 Task: Look for products in the category "Chardonnay" from Black Box only.
Action: Mouse moved to (846, 299)
Screenshot: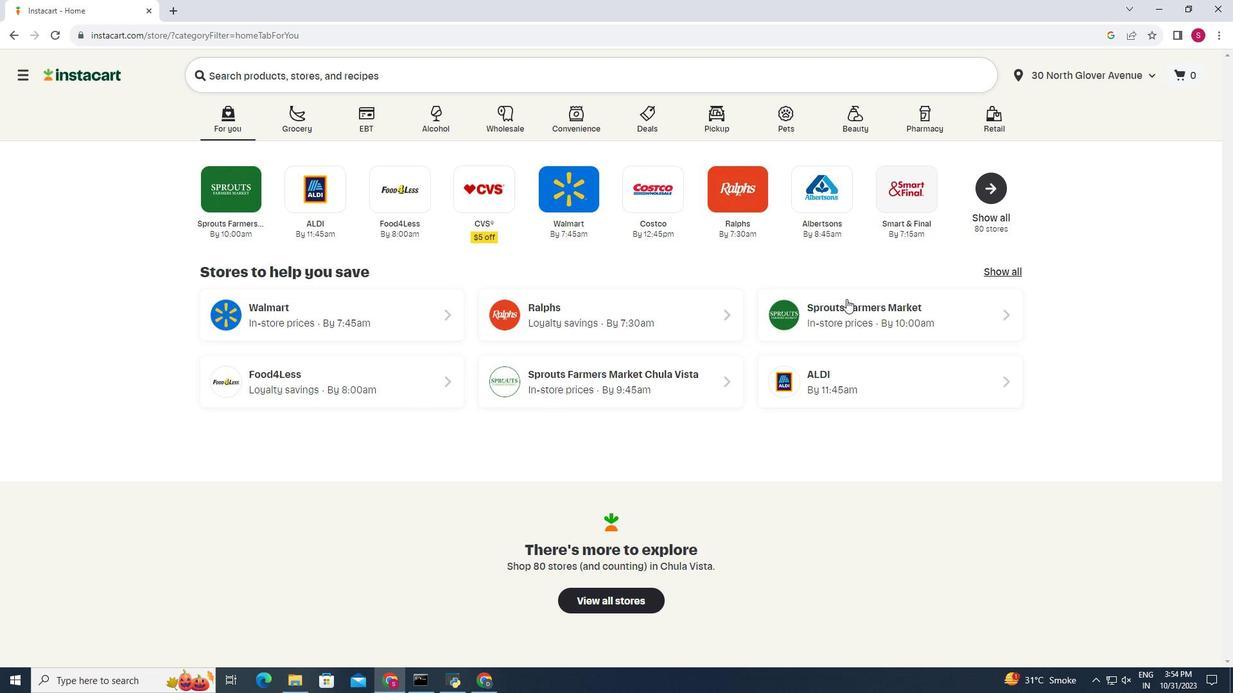 
Action: Mouse pressed left at (846, 299)
Screenshot: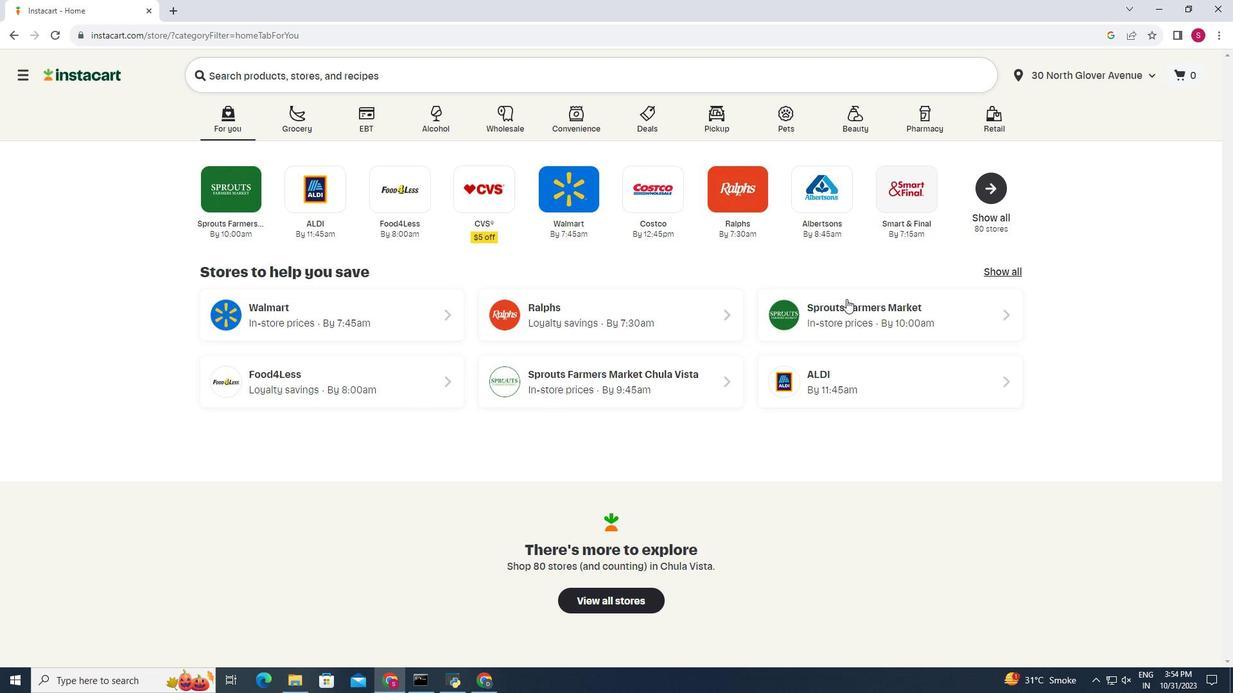 
Action: Mouse moved to (62, 610)
Screenshot: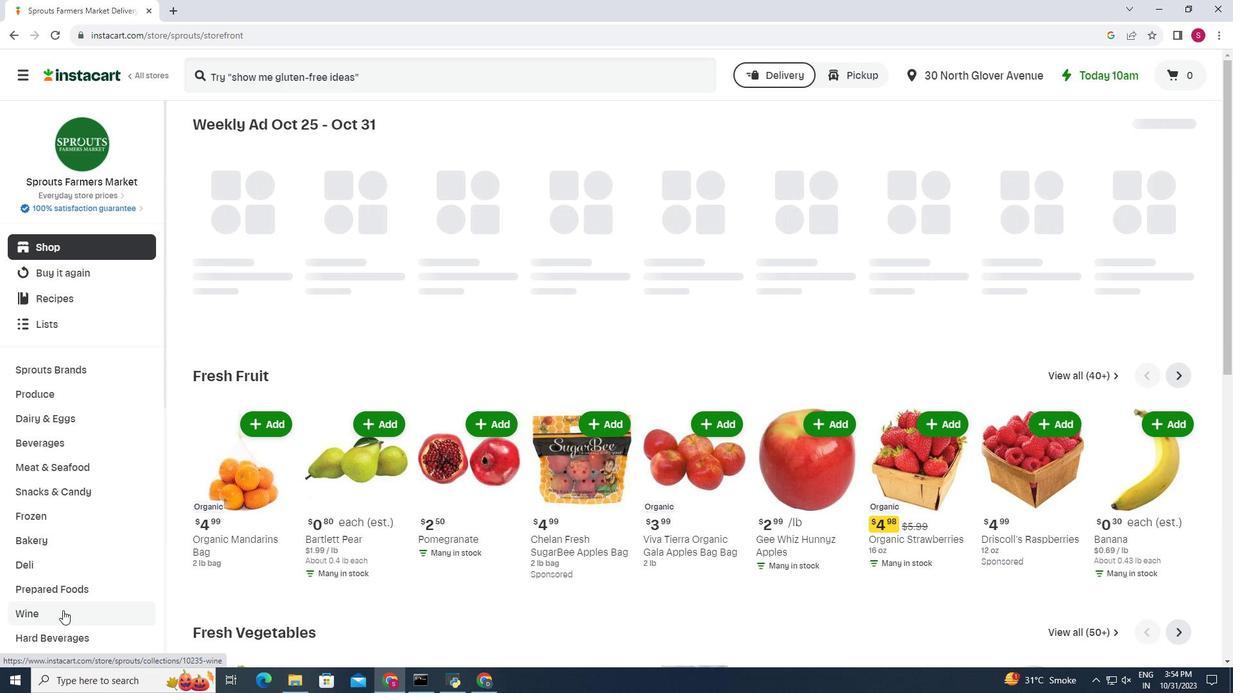 
Action: Mouse pressed left at (62, 610)
Screenshot: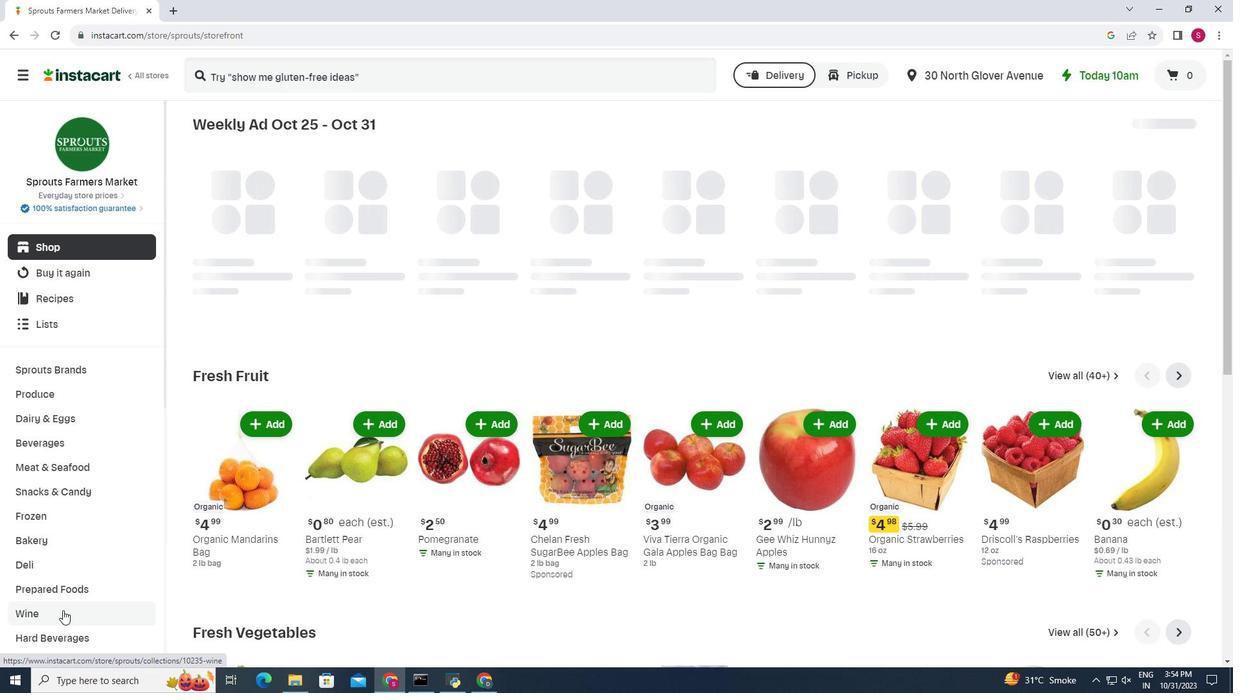 
Action: Mouse moved to (341, 159)
Screenshot: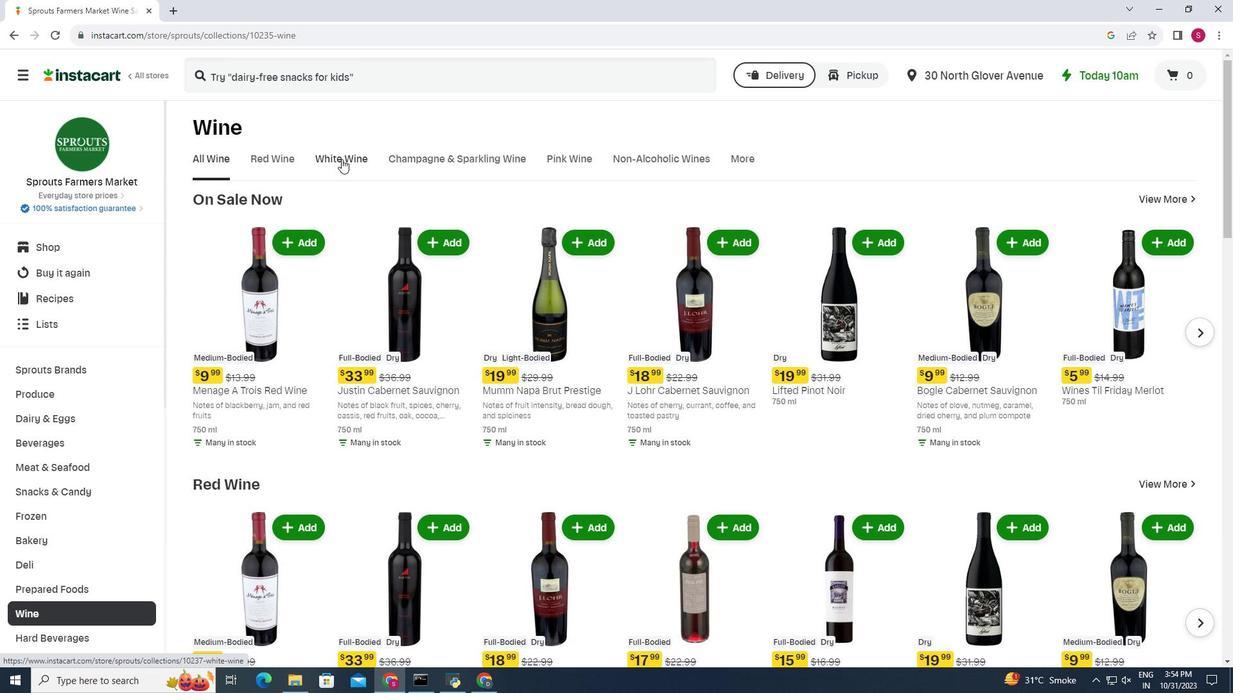 
Action: Mouse pressed left at (341, 159)
Screenshot: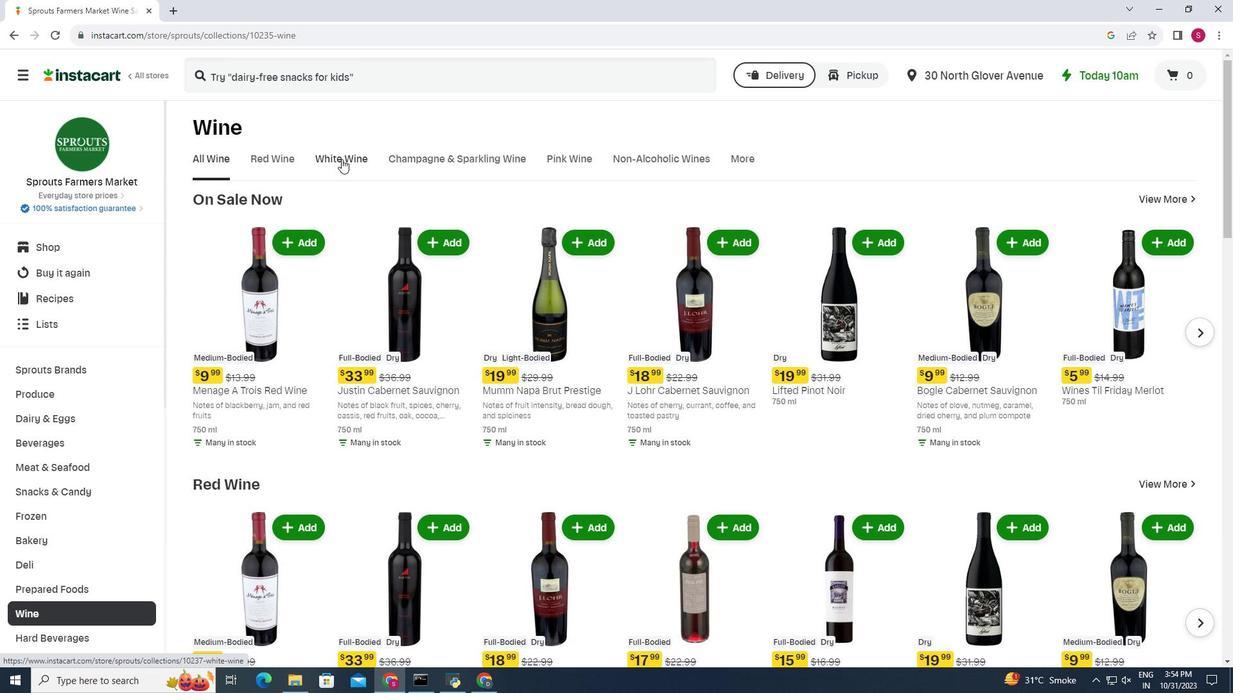 
Action: Mouse moved to (418, 219)
Screenshot: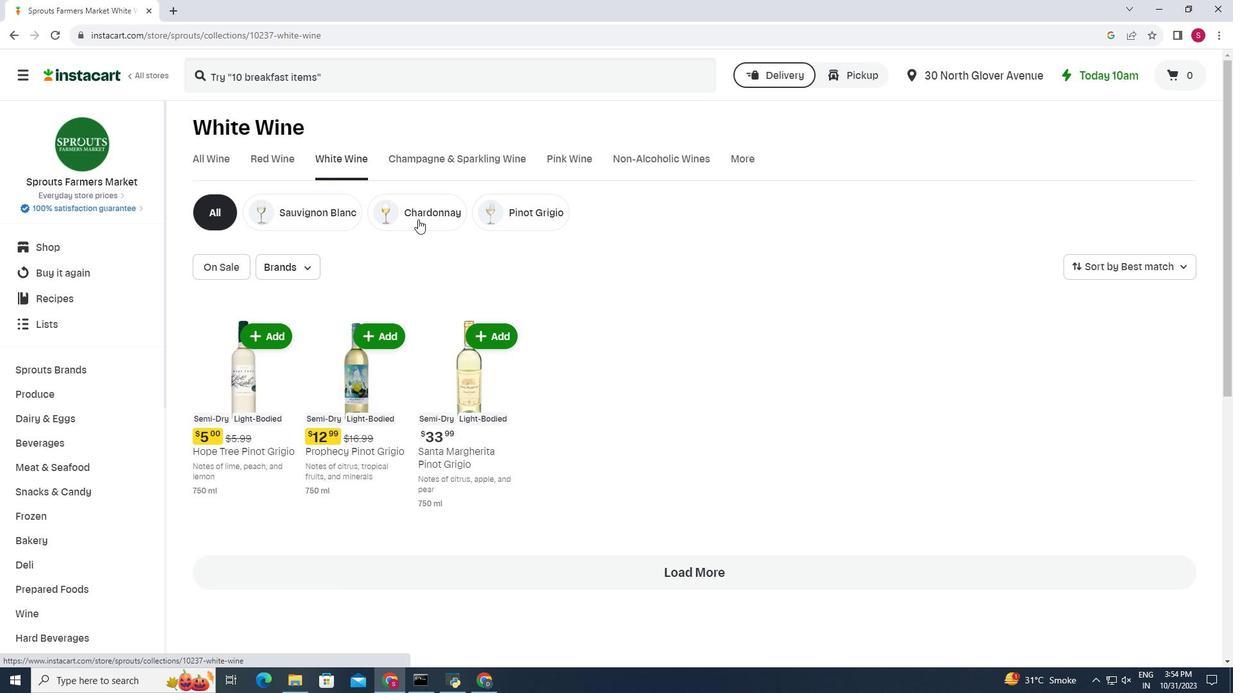 
Action: Mouse pressed left at (418, 219)
Screenshot: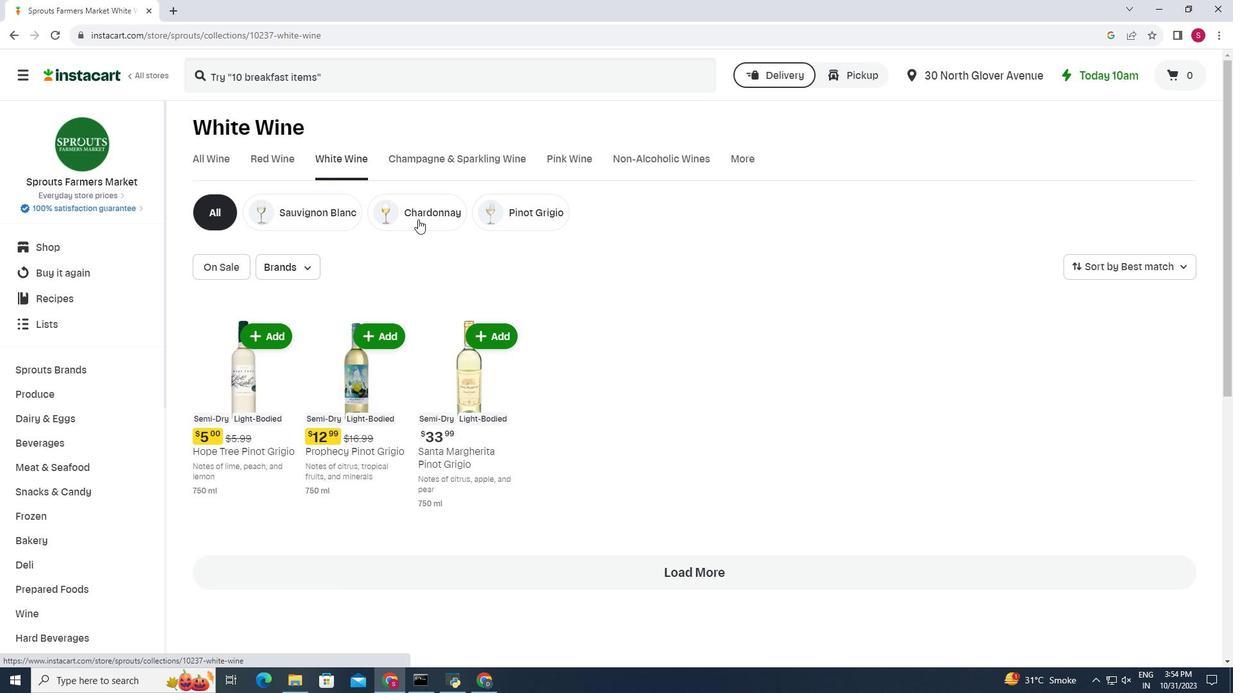 
Action: Mouse moved to (314, 267)
Screenshot: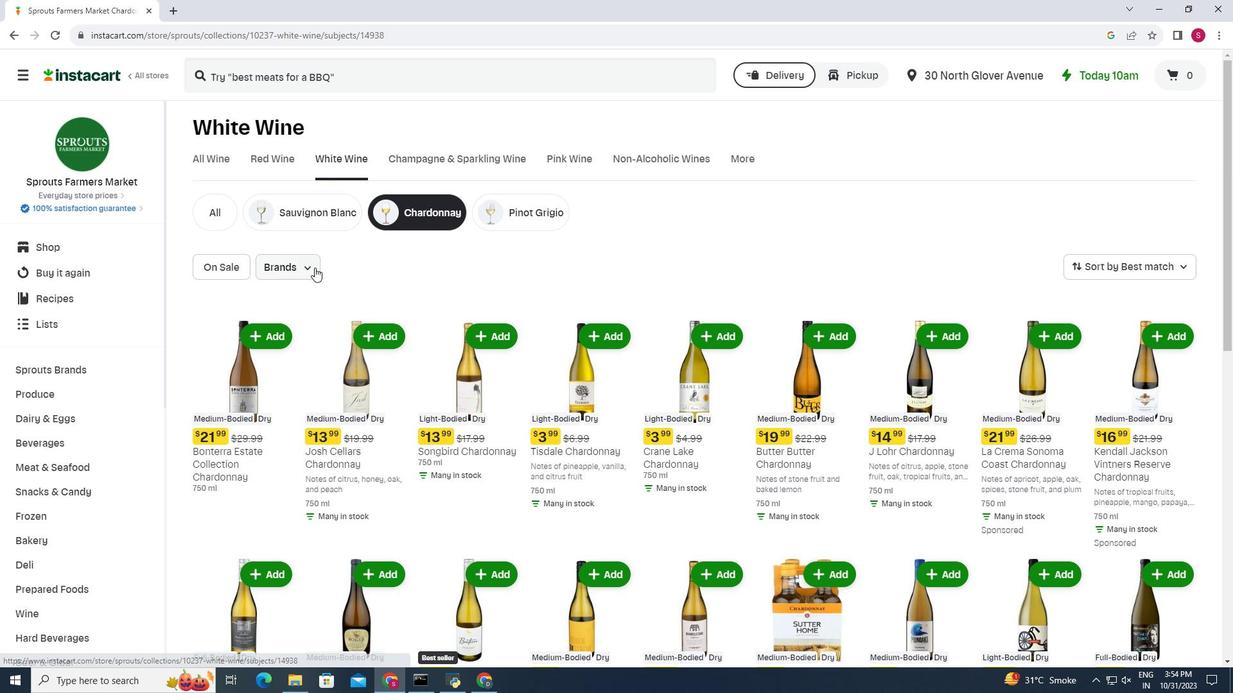 
Action: Mouse pressed left at (314, 267)
Screenshot: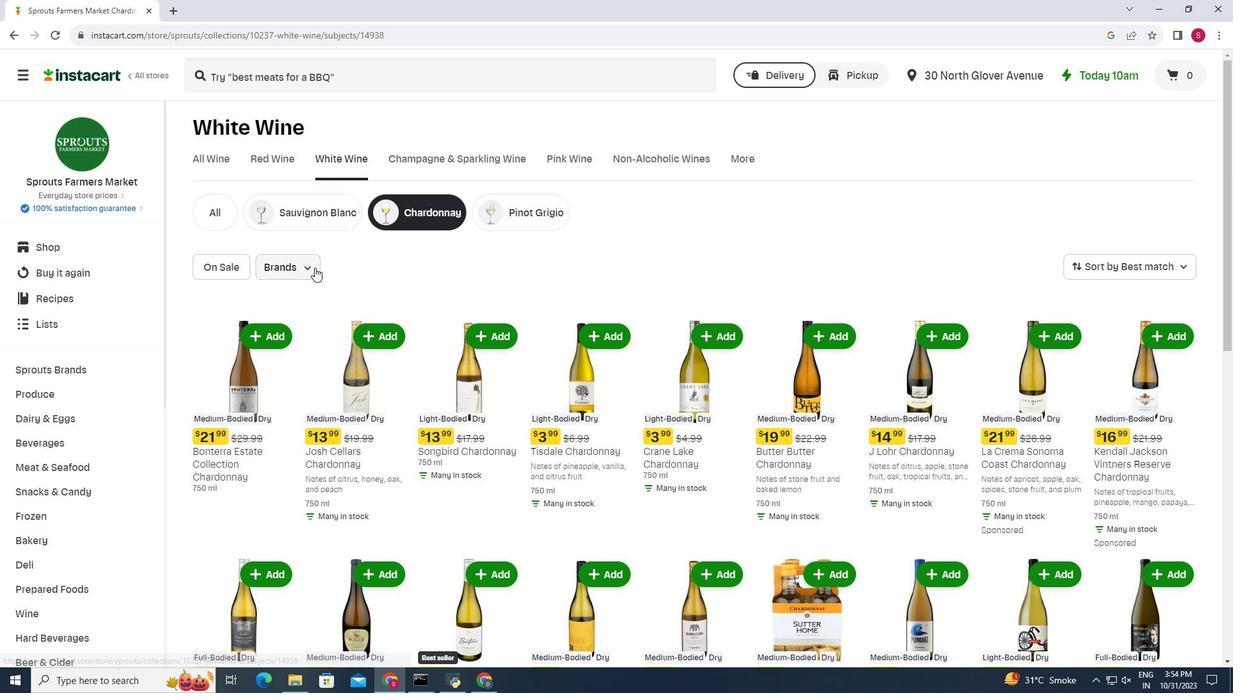 
Action: Mouse moved to (329, 330)
Screenshot: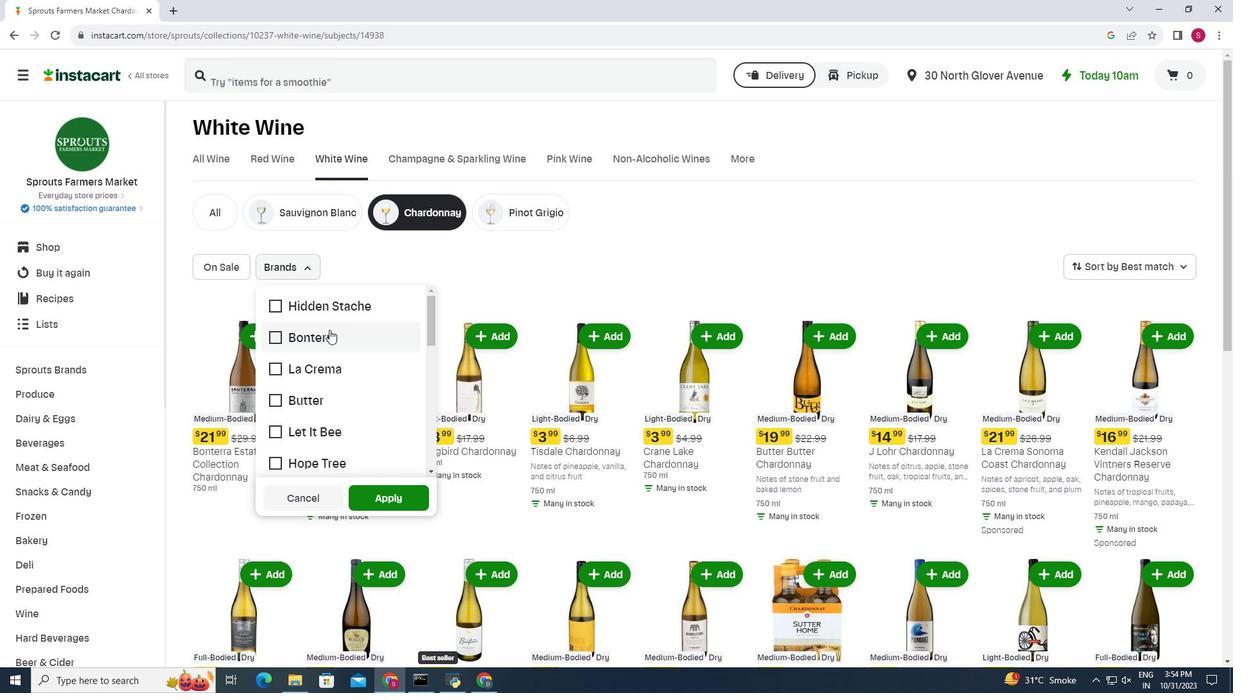 
Action: Mouse scrolled (329, 329) with delta (0, 0)
Screenshot: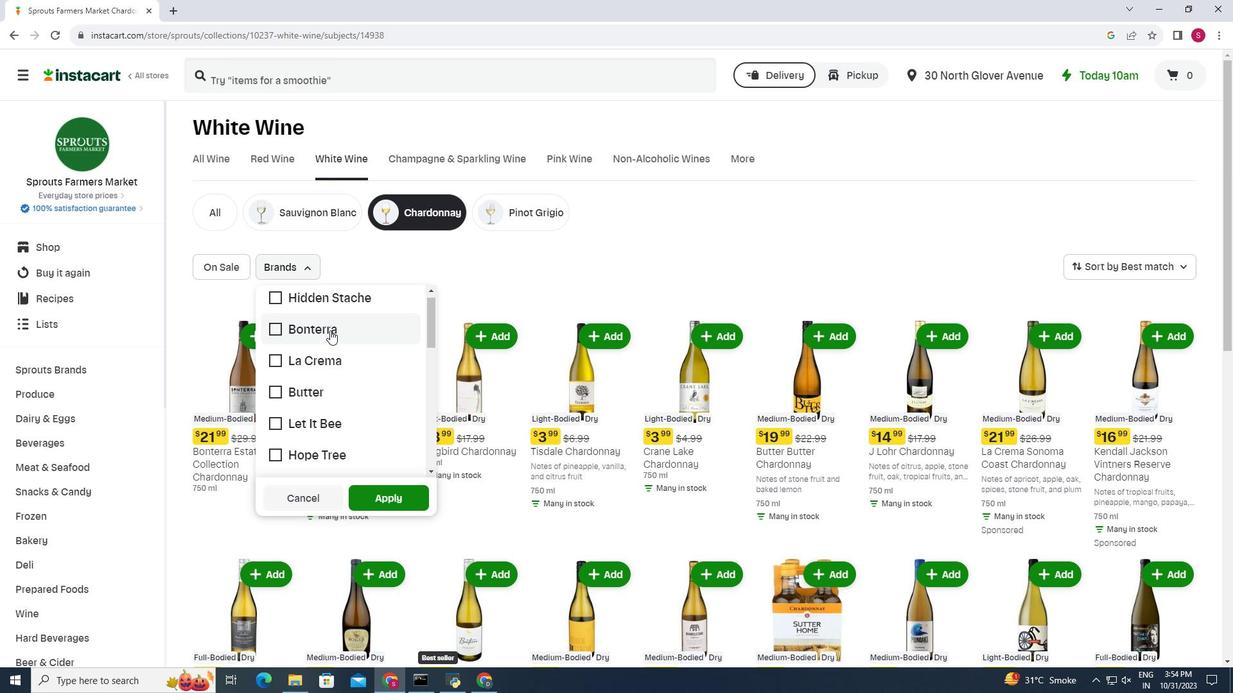 
Action: Mouse moved to (345, 343)
Screenshot: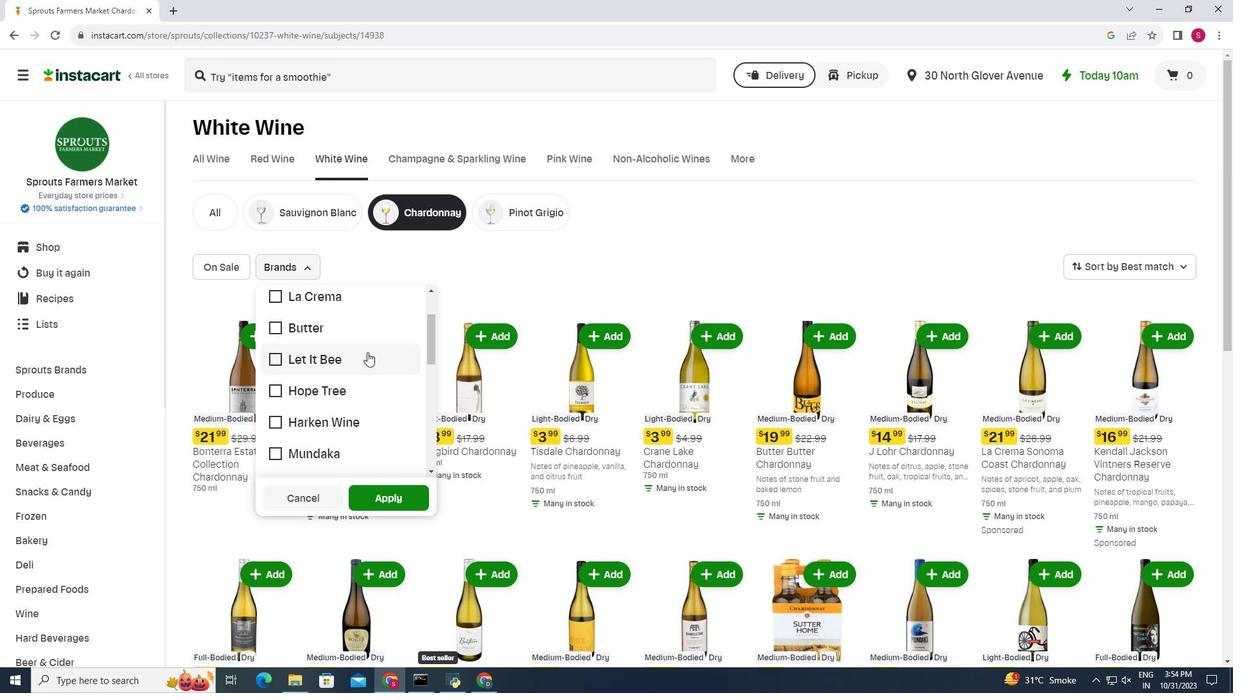 
Action: Mouse scrolled (345, 342) with delta (0, 0)
Screenshot: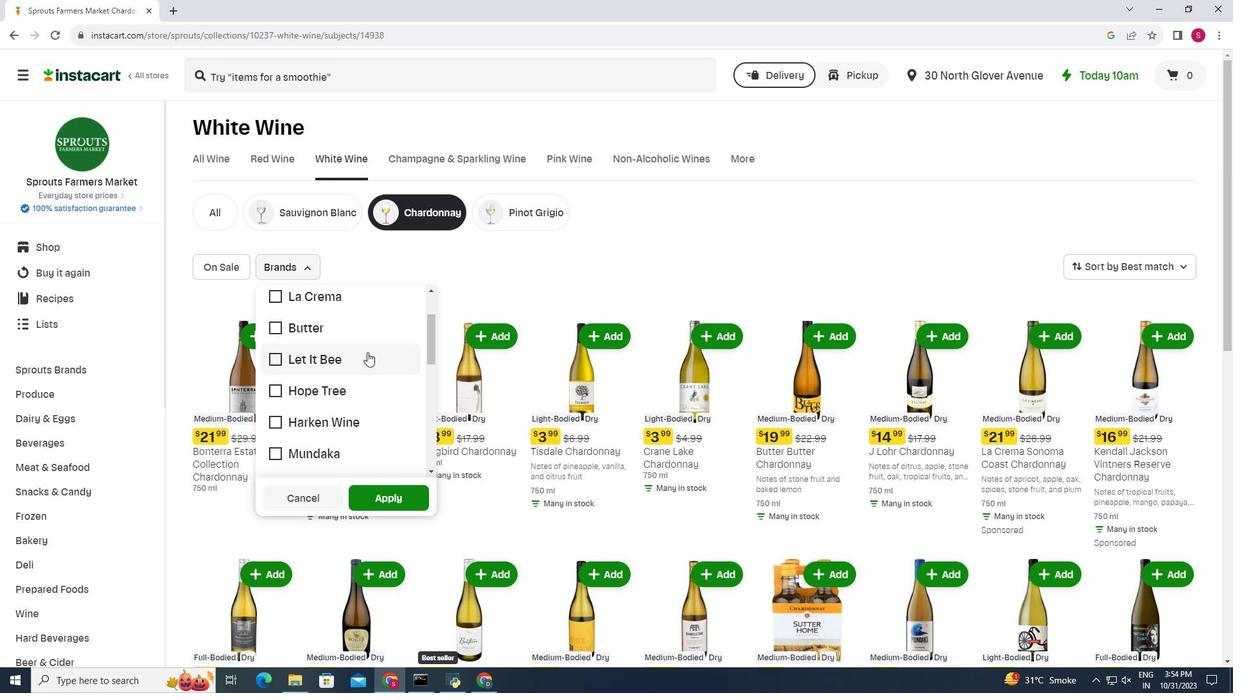 
Action: Mouse moved to (394, 368)
Screenshot: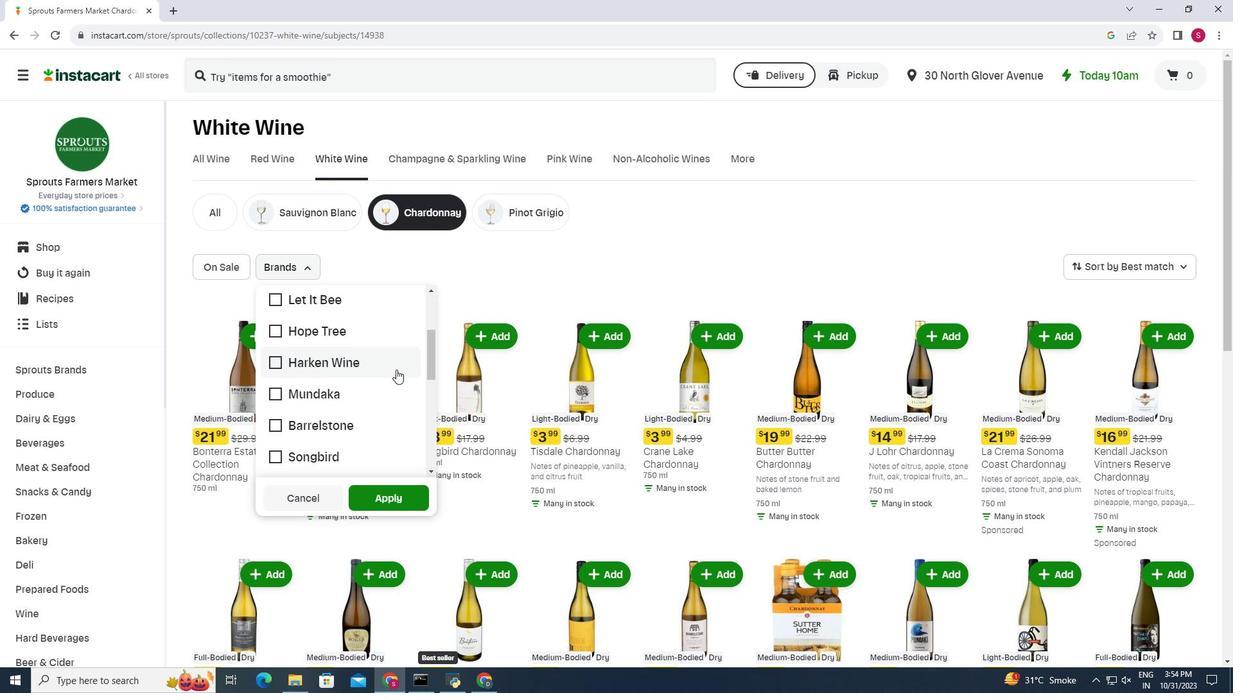 
Action: Mouse scrolled (394, 368) with delta (0, 0)
Screenshot: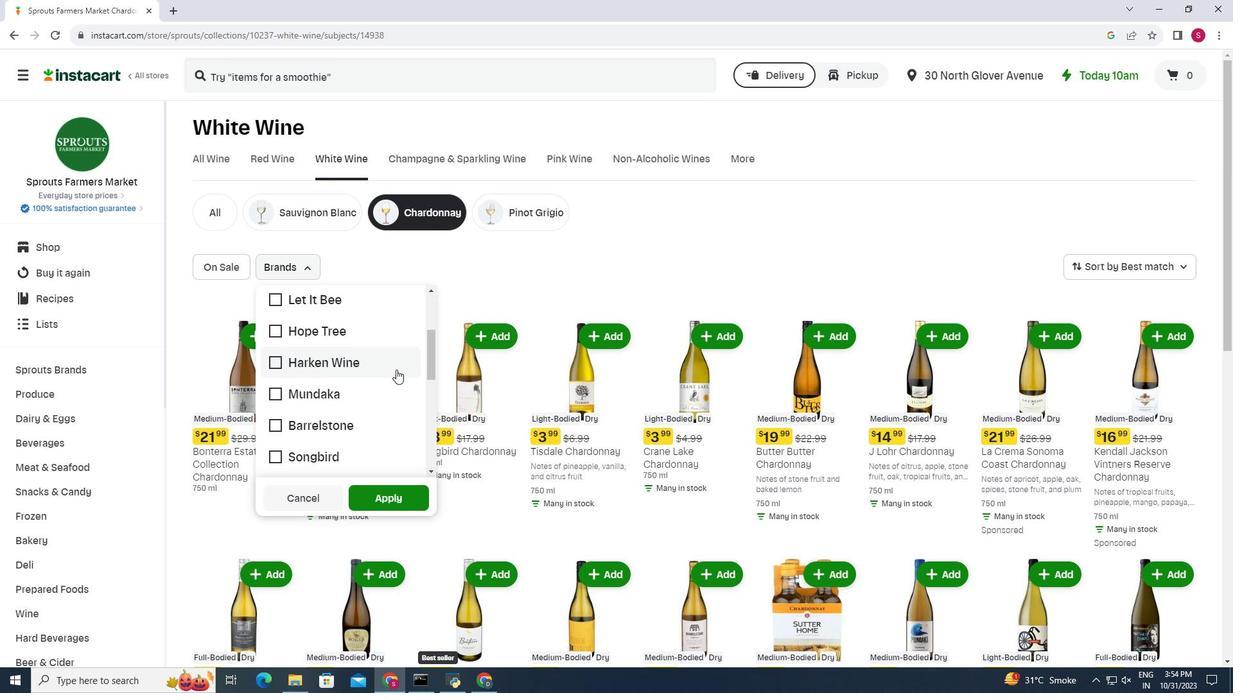 
Action: Mouse moved to (400, 372)
Screenshot: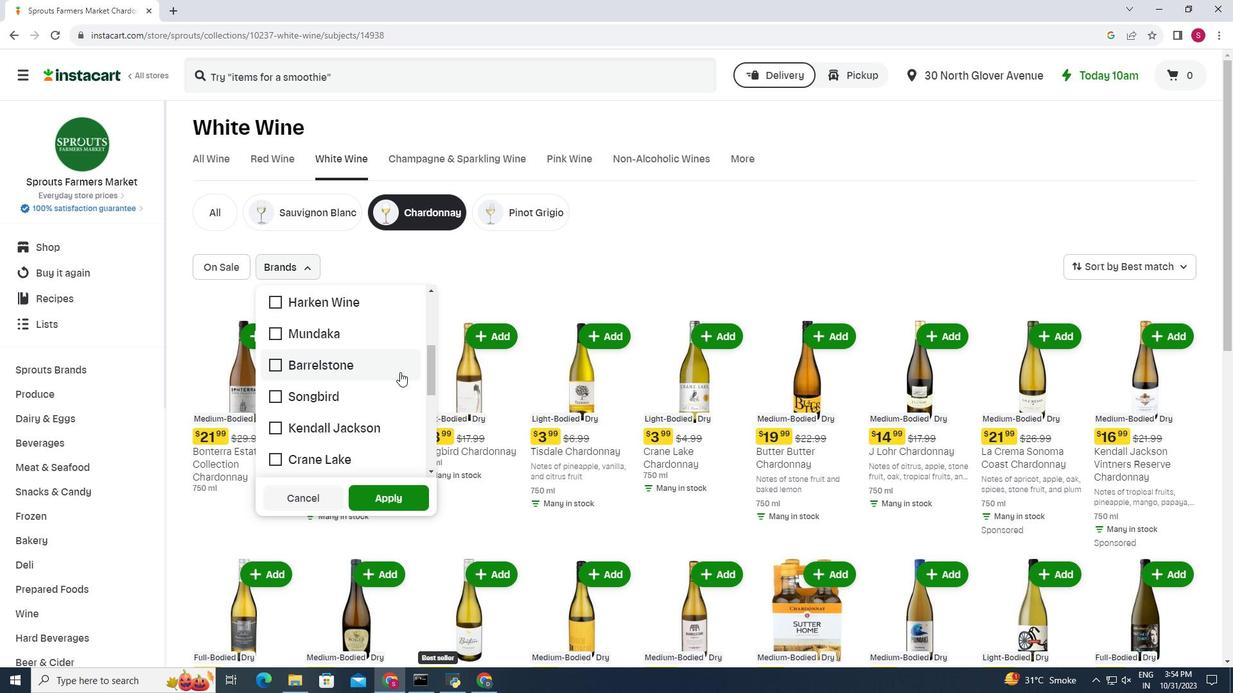 
Action: Mouse scrolled (400, 371) with delta (0, 0)
Screenshot: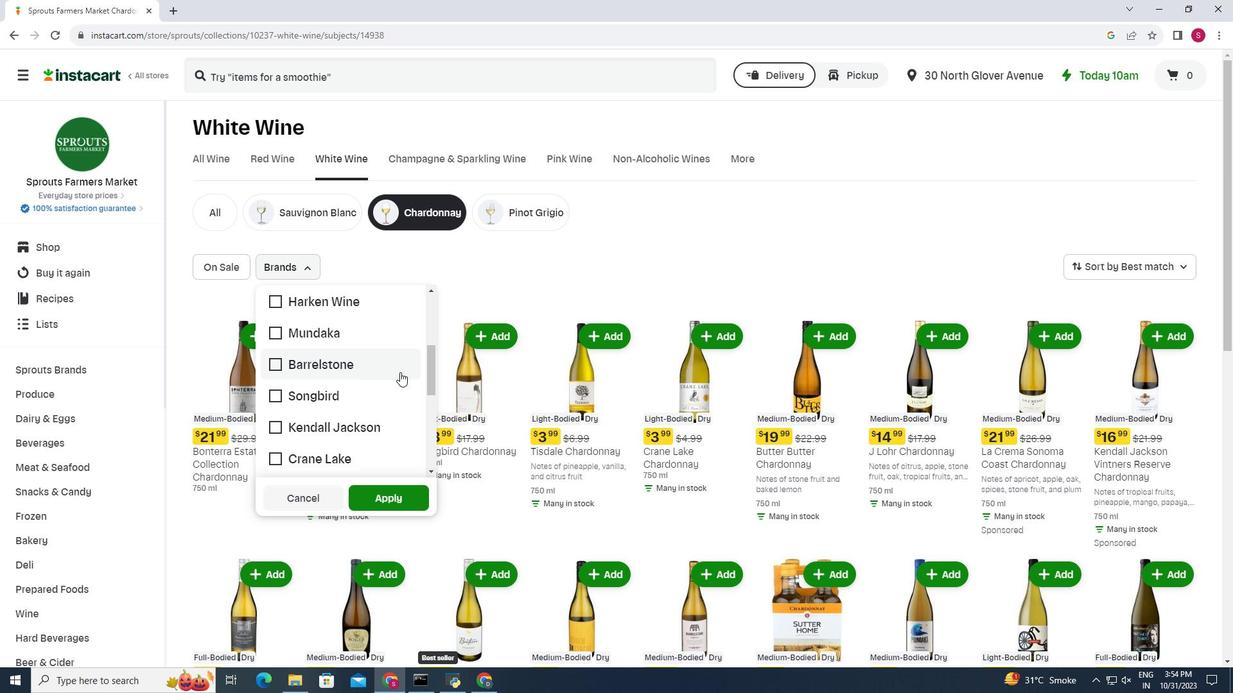 
Action: Mouse moved to (400, 374)
Screenshot: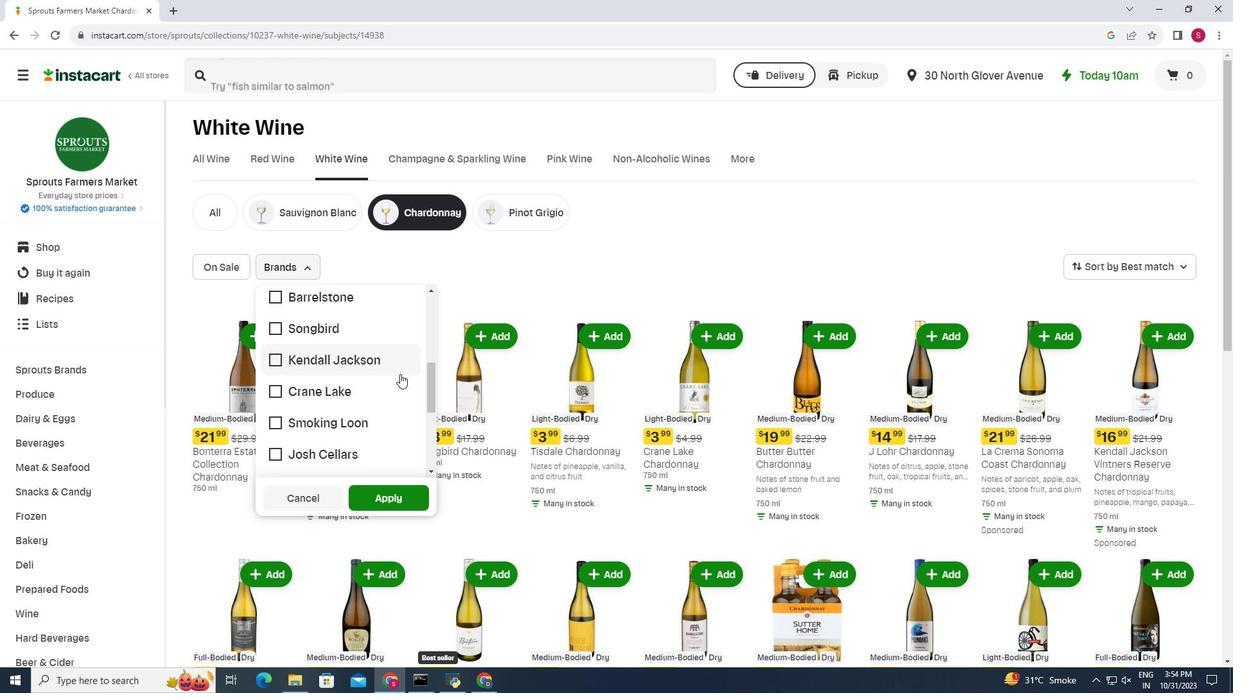 
Action: Mouse scrolled (400, 373) with delta (0, 0)
Screenshot: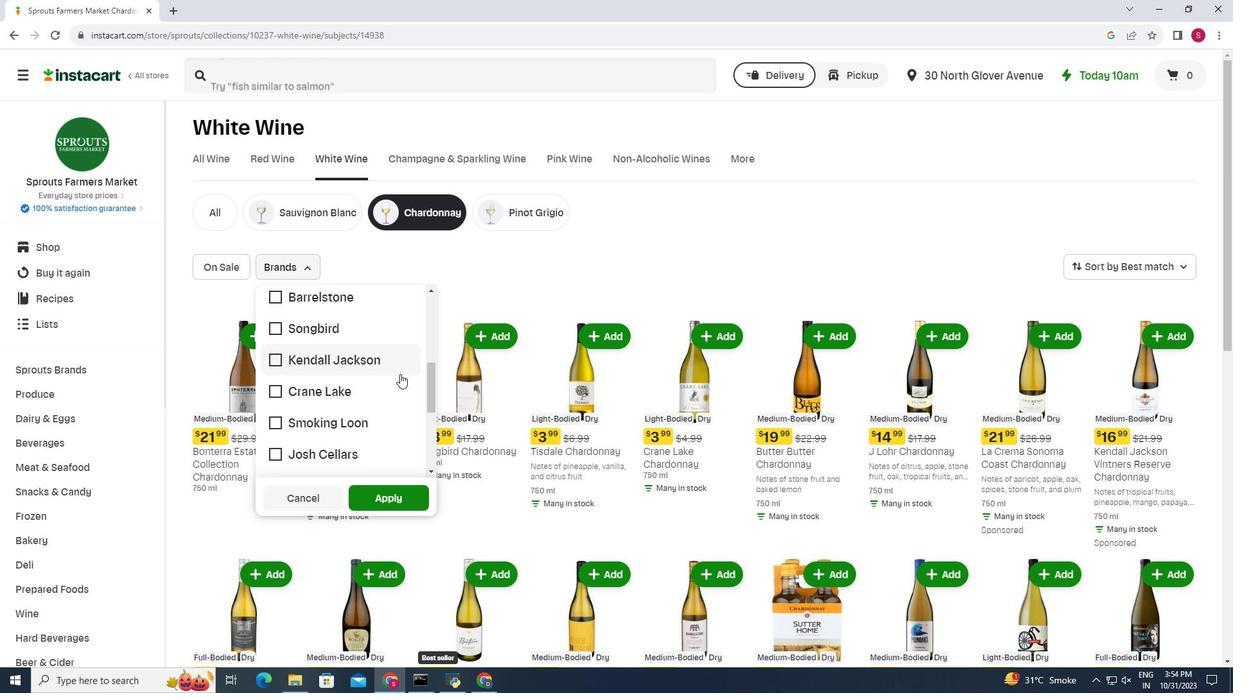 
Action: Mouse moved to (400, 374)
Screenshot: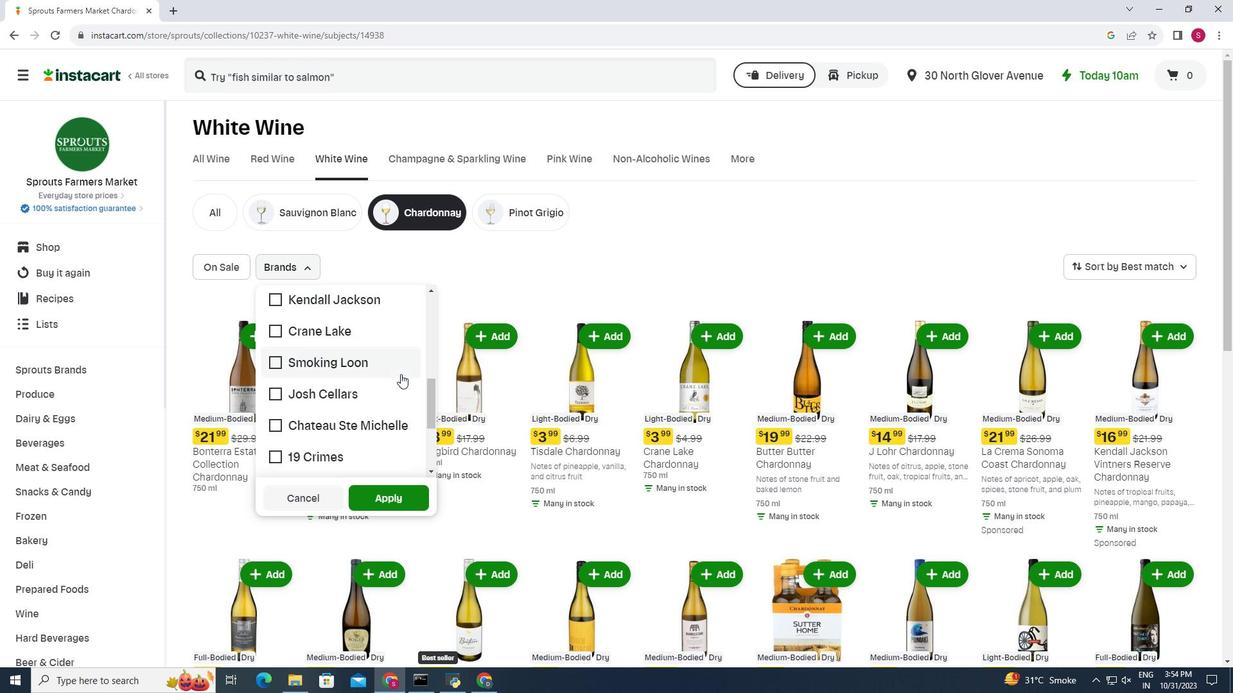 
Action: Mouse scrolled (400, 373) with delta (0, 0)
Screenshot: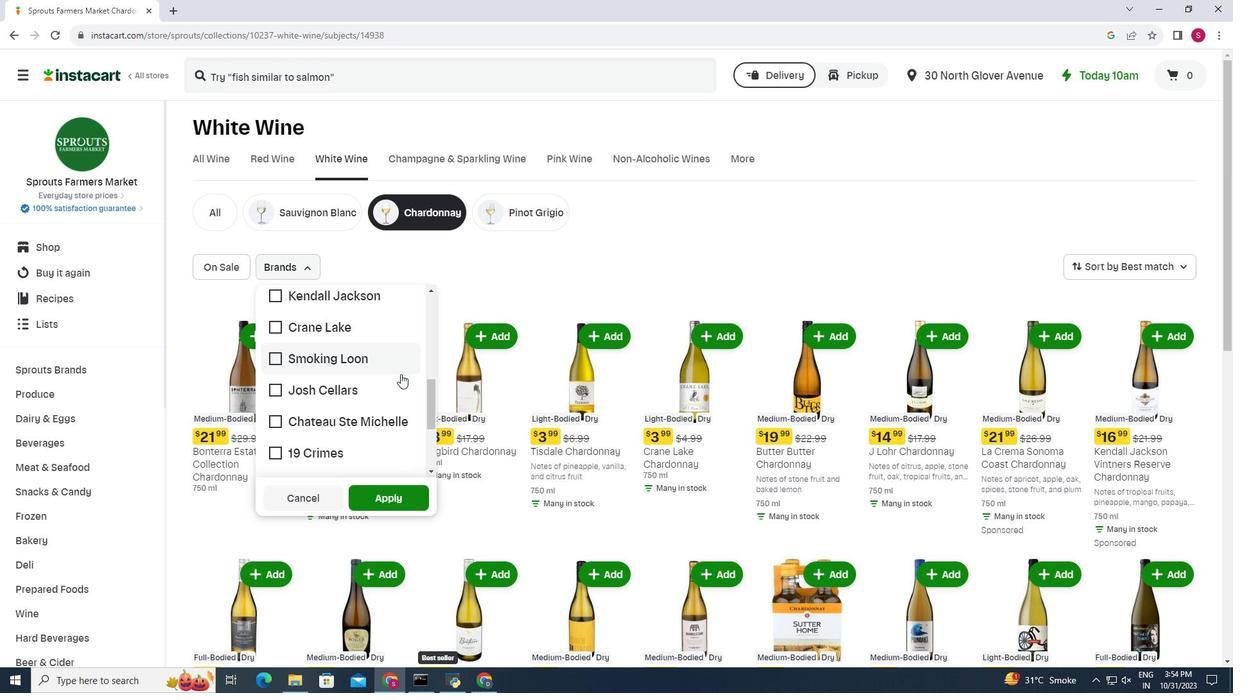 
Action: Mouse moved to (276, 422)
Screenshot: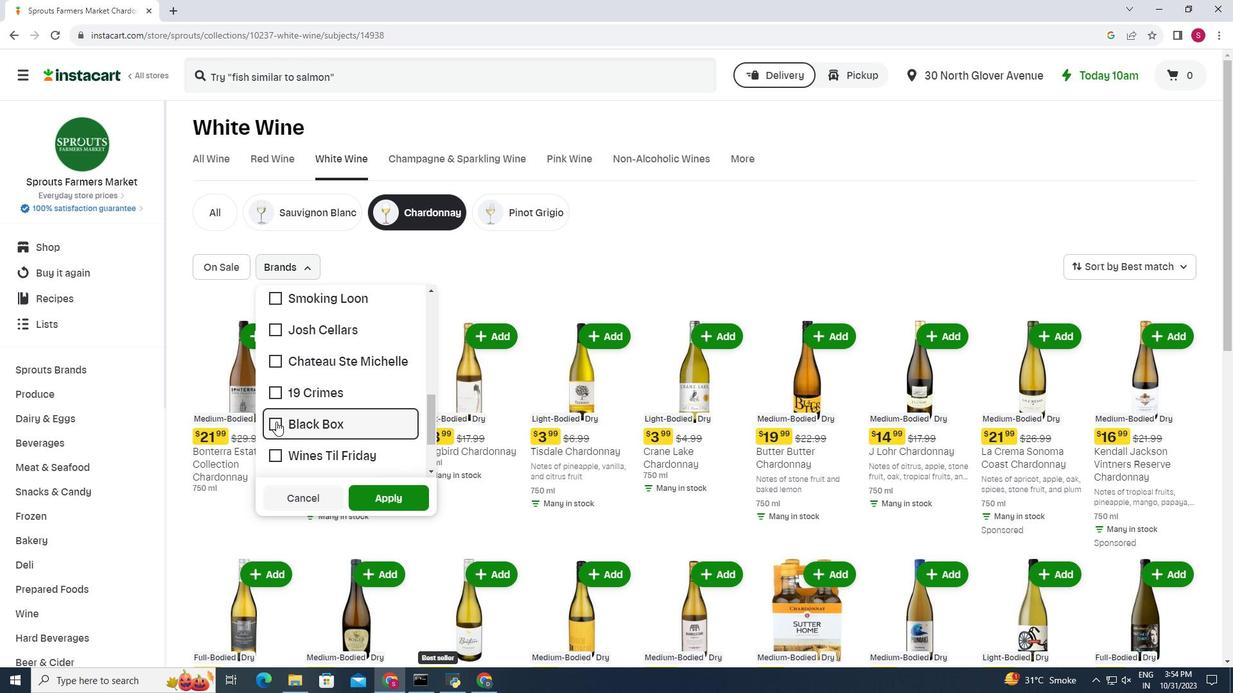 
Action: Mouse pressed left at (276, 422)
Screenshot: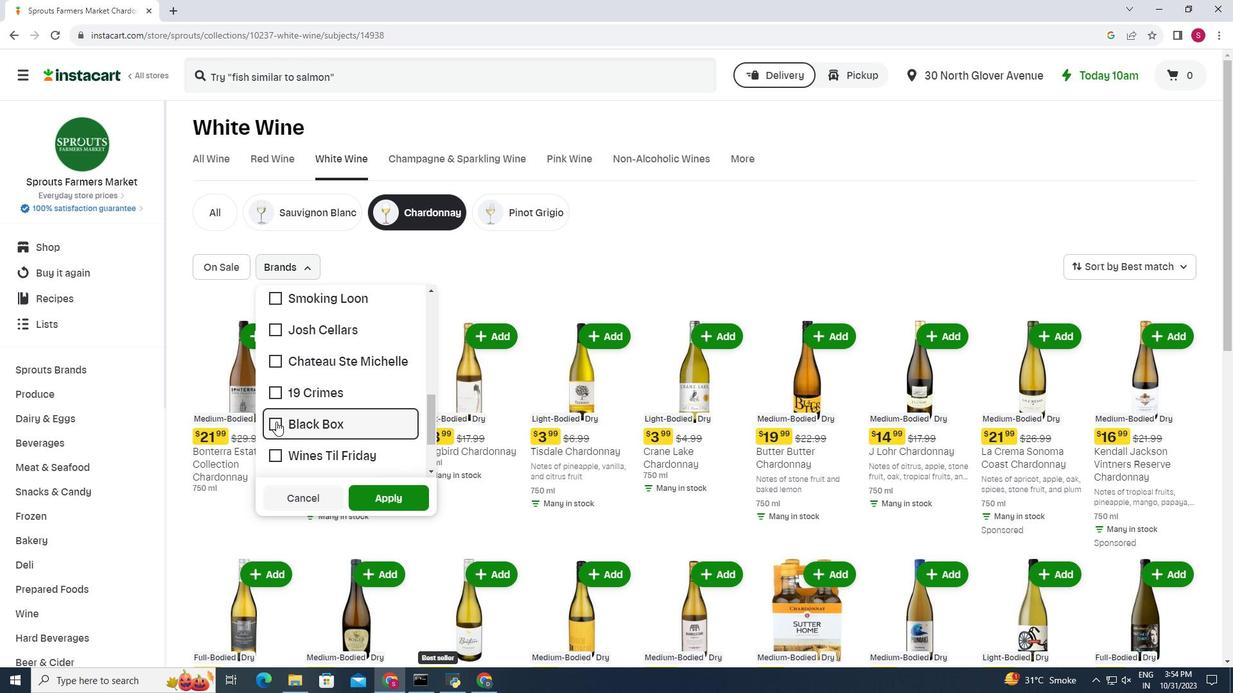 
Action: Mouse moved to (391, 489)
Screenshot: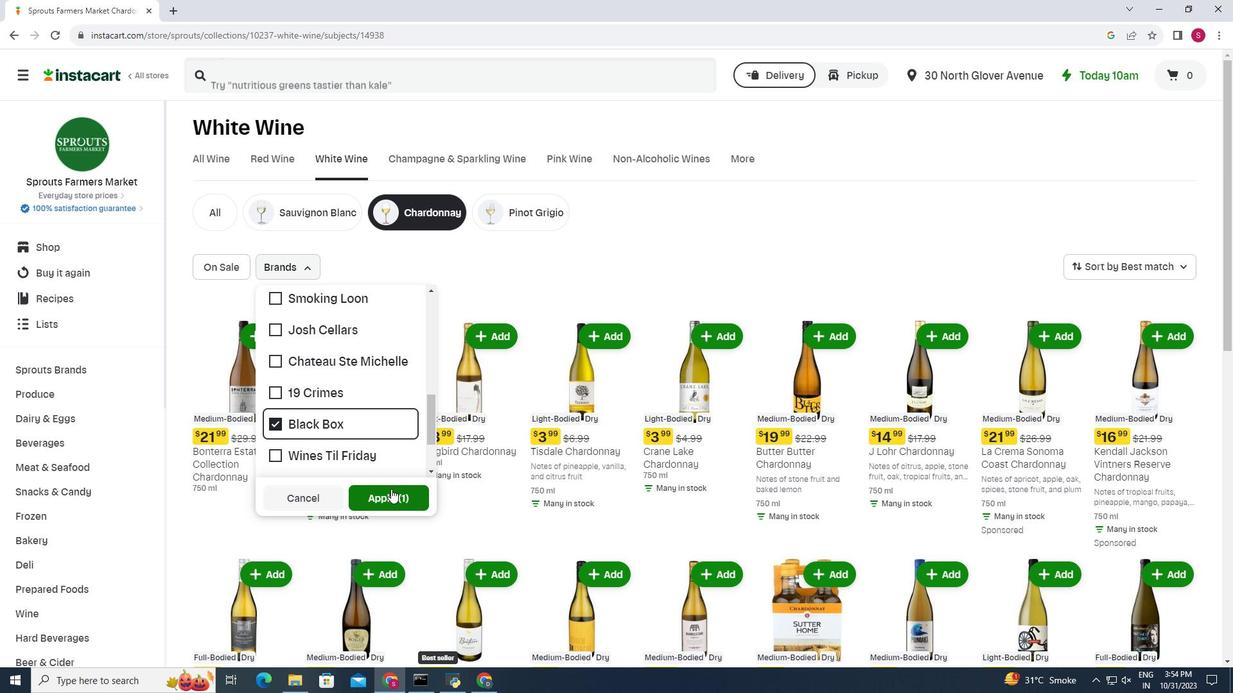 
Action: Mouse pressed left at (391, 489)
Screenshot: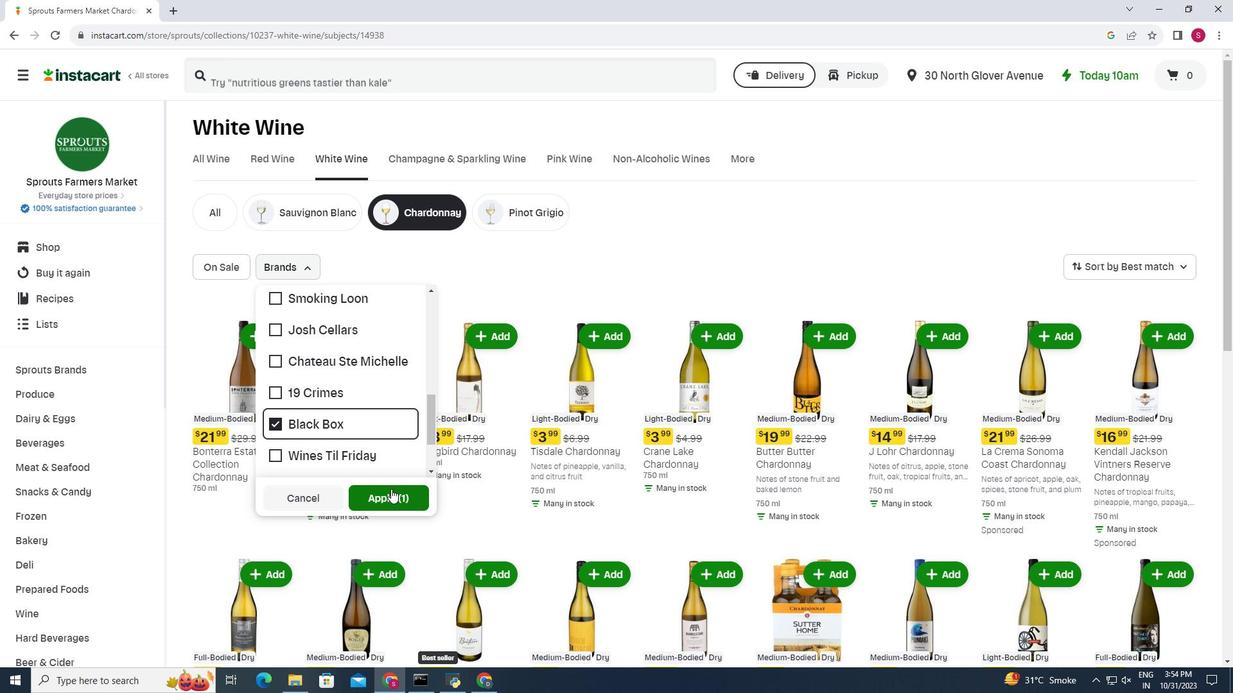 
Action: Mouse moved to (641, 312)
Screenshot: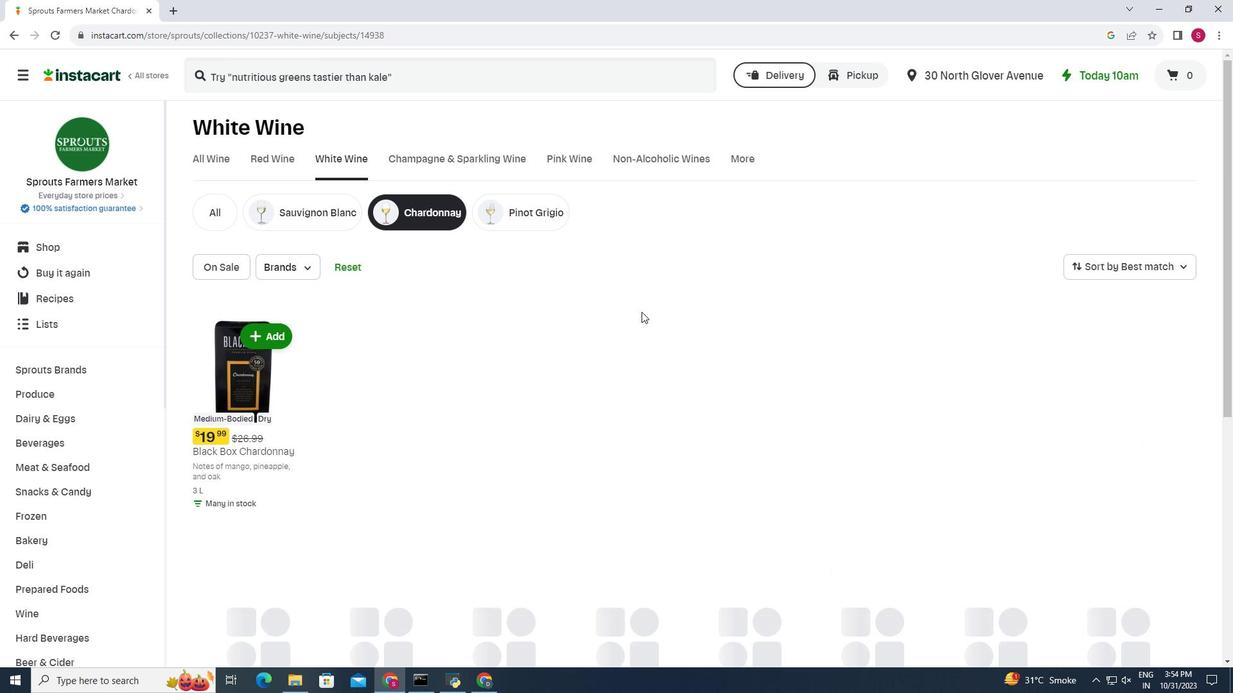 
